 Task: Use the formula "PROPER" in spreadsheet "Project portfolio".
Action: Mouse pressed left at (626, 185)
Screenshot: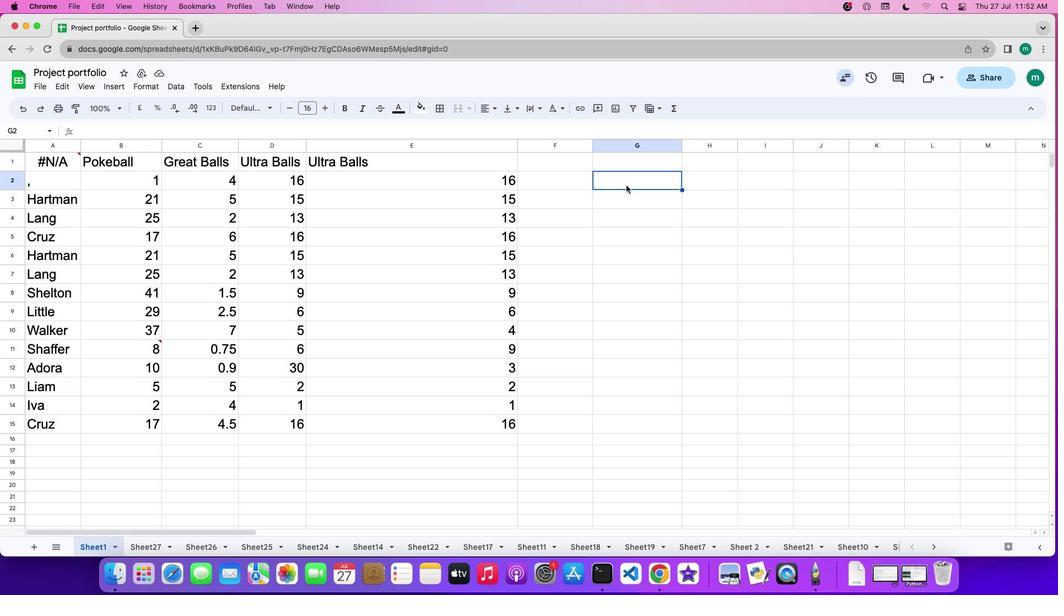 
Action: Mouse pressed left at (626, 185)
Screenshot: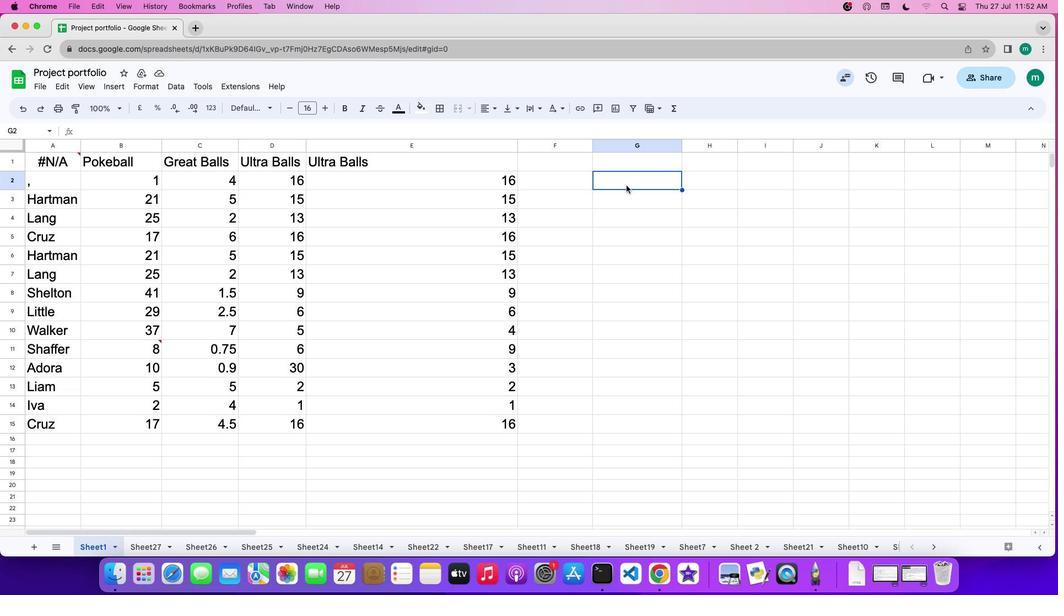 
Action: Key pressed '='
Screenshot: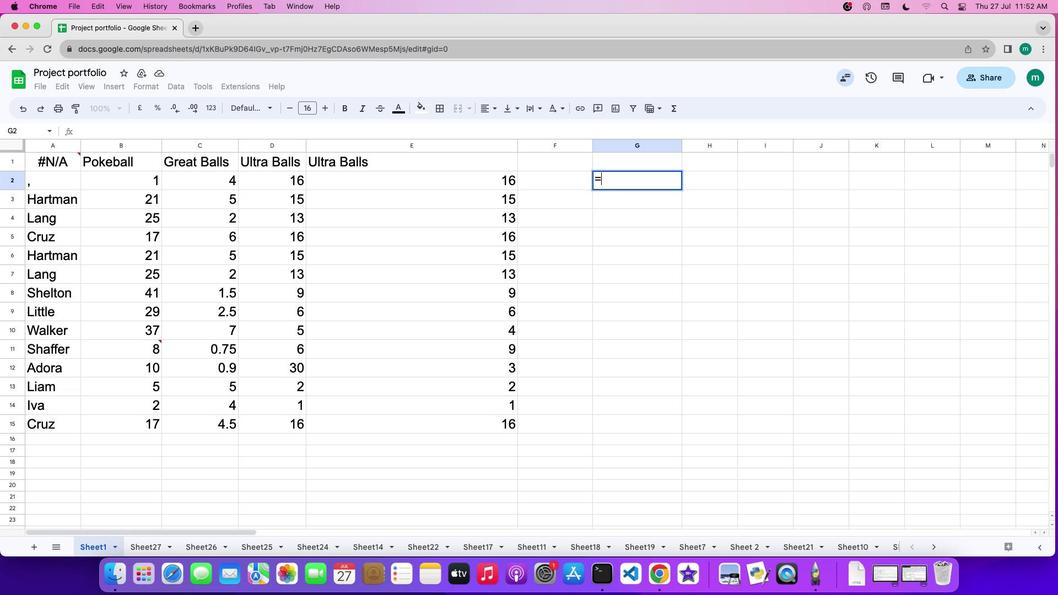 
Action: Mouse moved to (672, 106)
Screenshot: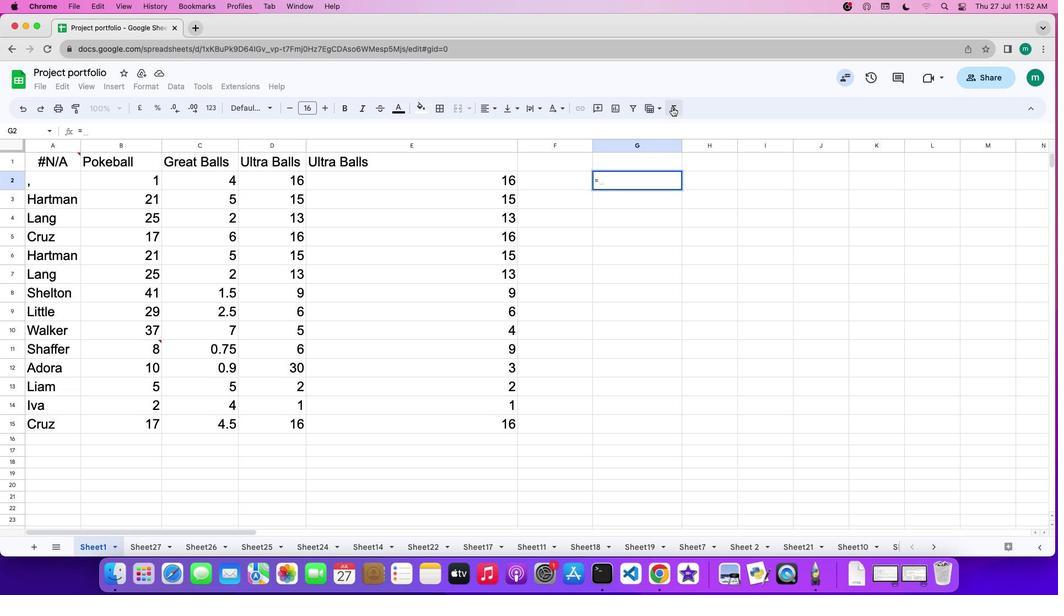 
Action: Mouse pressed left at (672, 106)
Screenshot: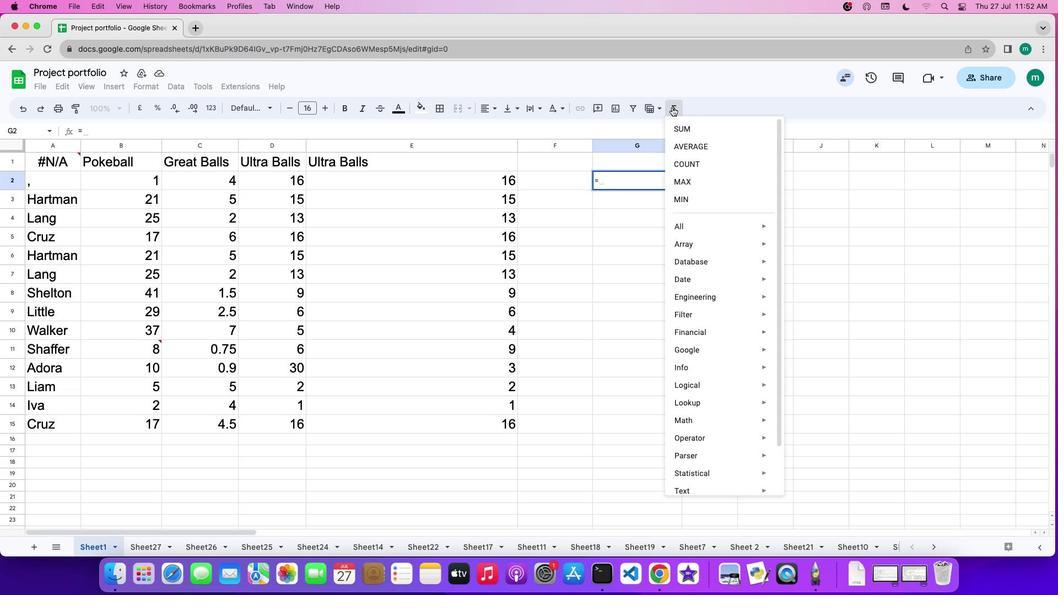 
Action: Mouse moved to (824, 476)
Screenshot: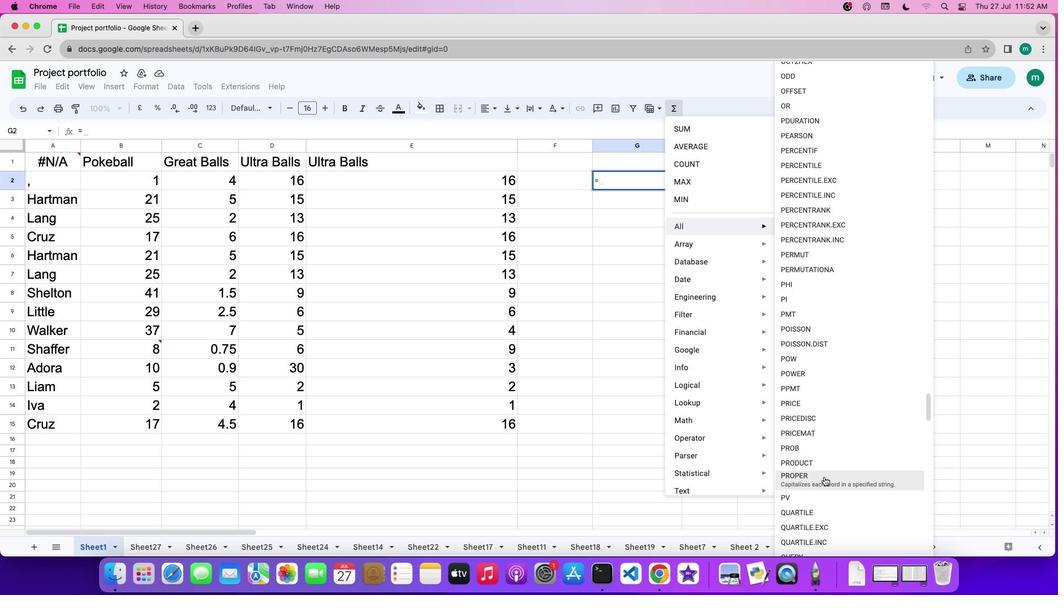 
Action: Mouse pressed left at (824, 476)
Screenshot: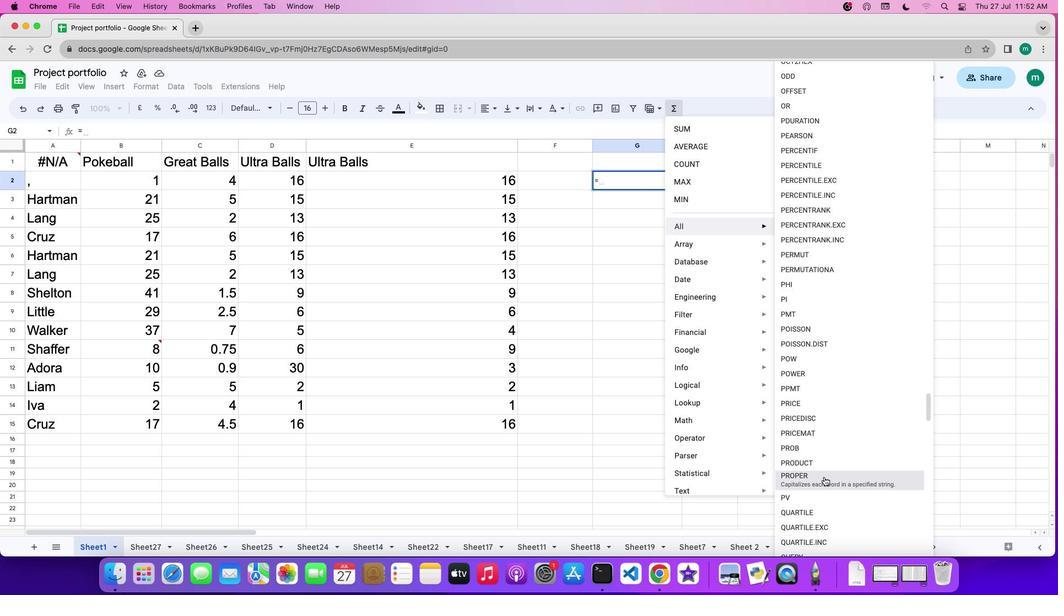
Action: Mouse moved to (582, 361)
Screenshot: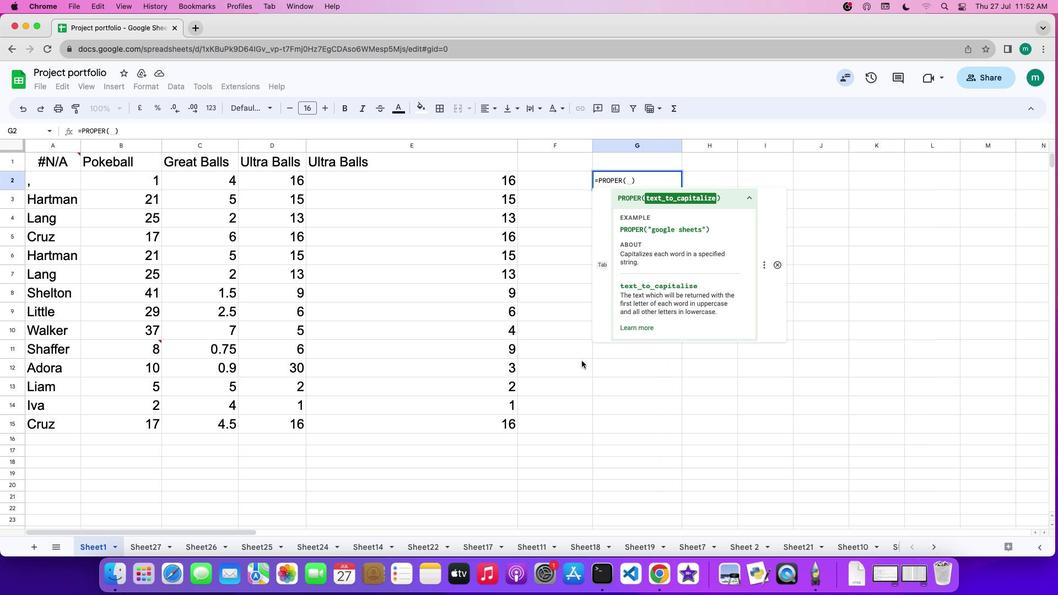 
Action: Key pressed Key.shift_r':'Key.backspaceKey.shift_r'"'Key.shift'G''o''o''g''l''e'Key.spaceKey.shift'S''h''e''e''t''s'Key.shift_r'"'Key.enter
Screenshot: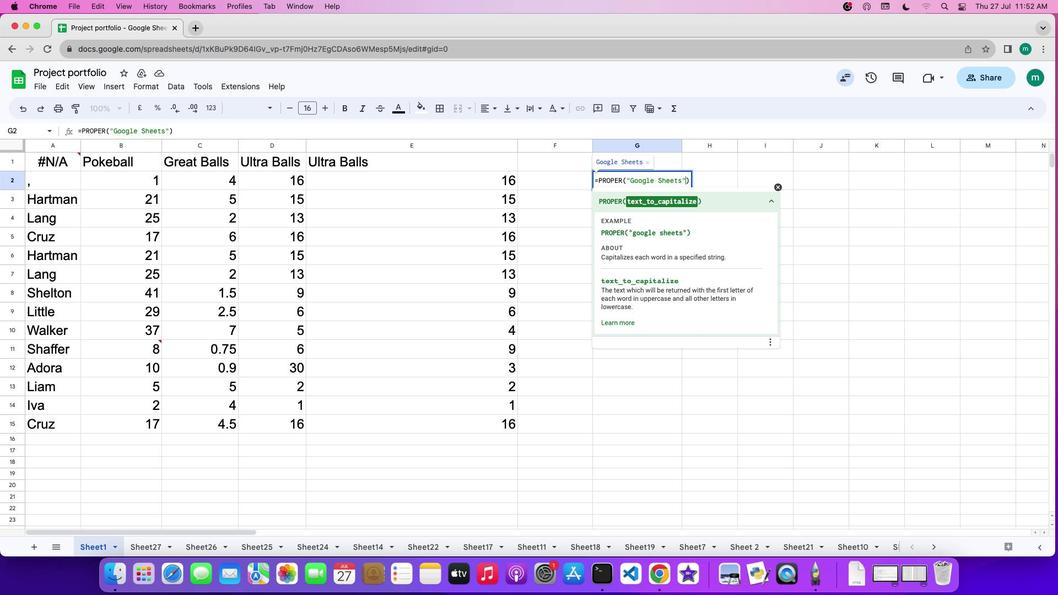 
